 Task: Enable brightness threshold.
Action: Mouse moved to (118, 17)
Screenshot: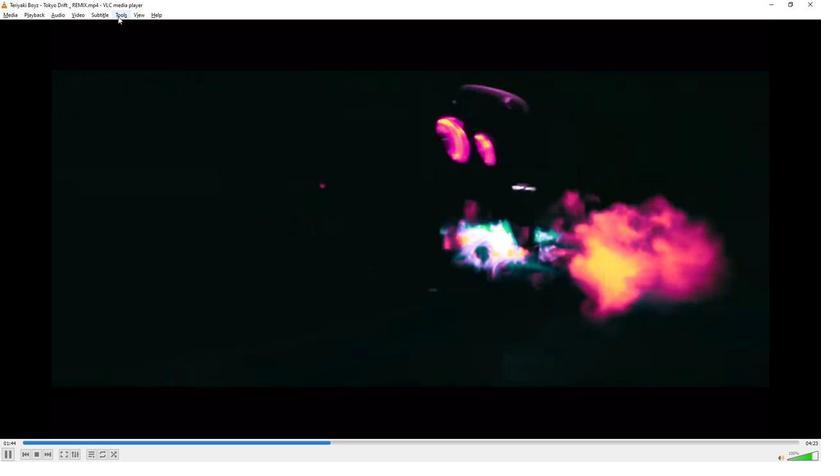 
Action: Mouse pressed left at (118, 17)
Screenshot: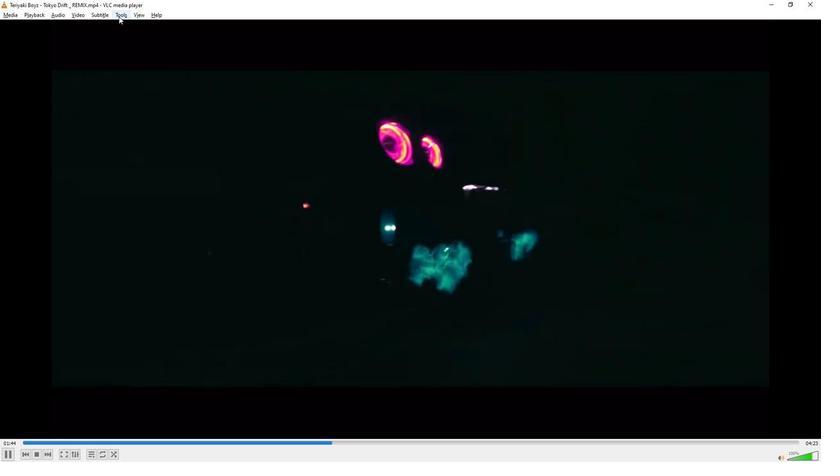 
Action: Mouse moved to (127, 24)
Screenshot: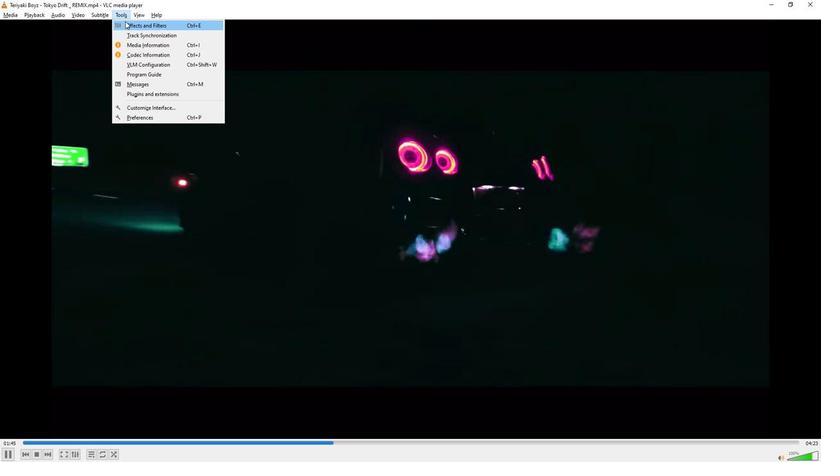 
Action: Mouse pressed left at (127, 24)
Screenshot: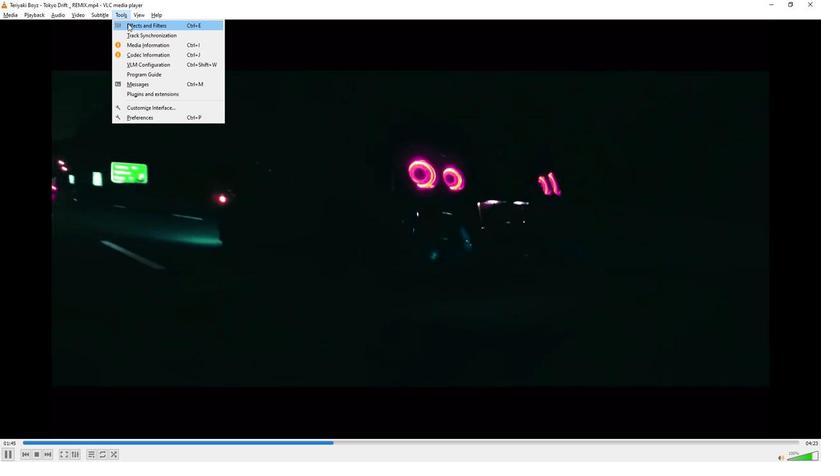 
Action: Mouse moved to (101, 70)
Screenshot: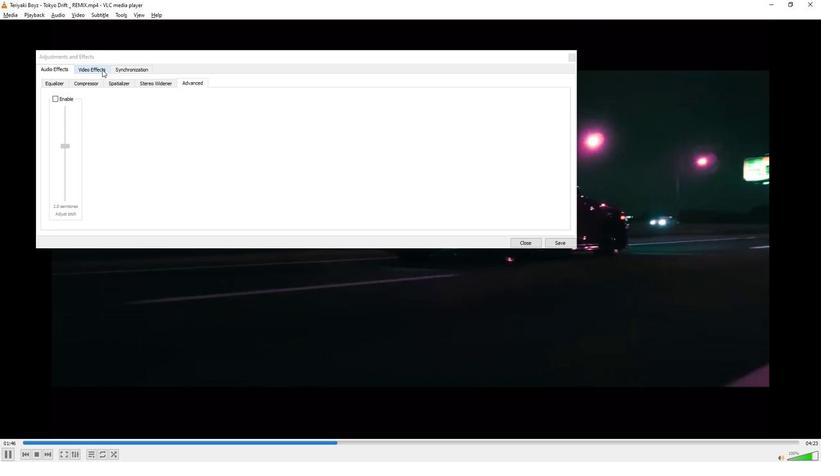 
Action: Mouse pressed left at (101, 70)
Screenshot: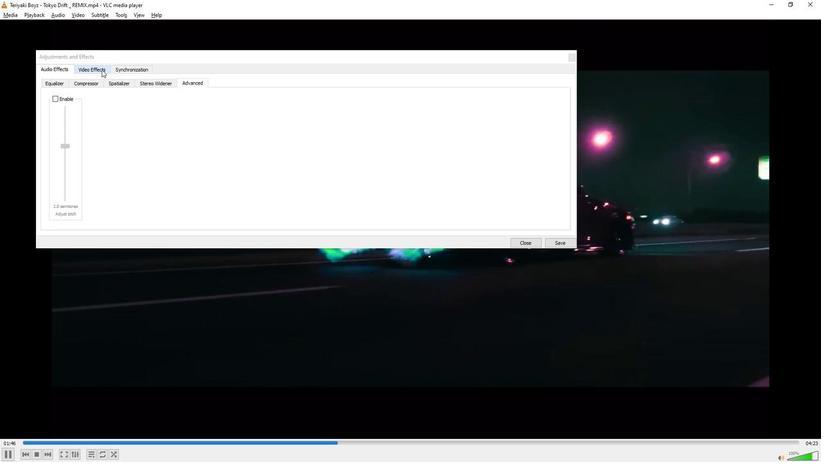 
Action: Mouse moved to (76, 150)
Screenshot: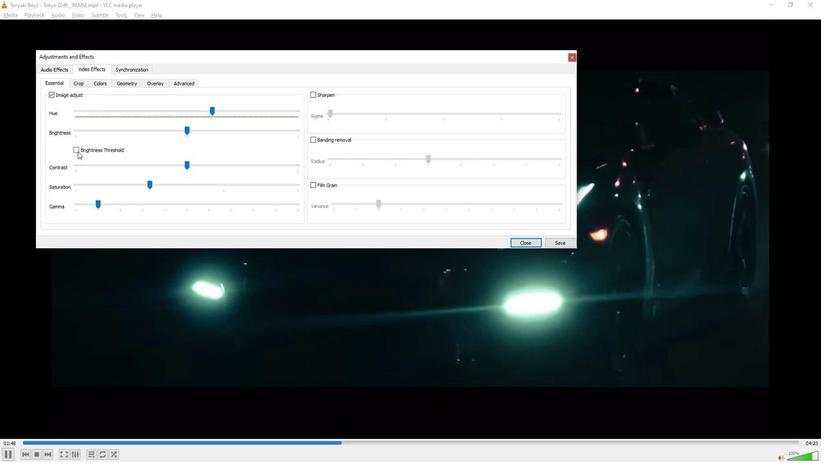 
Action: Mouse pressed left at (76, 150)
Screenshot: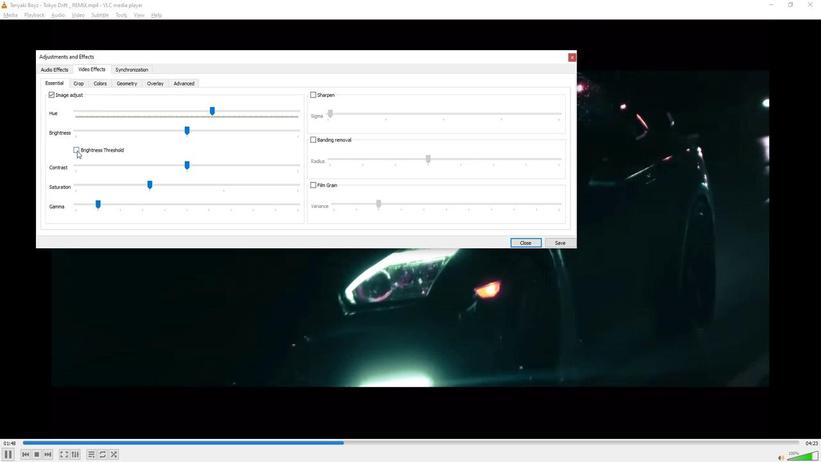 
Action: Mouse moved to (236, 306)
Screenshot: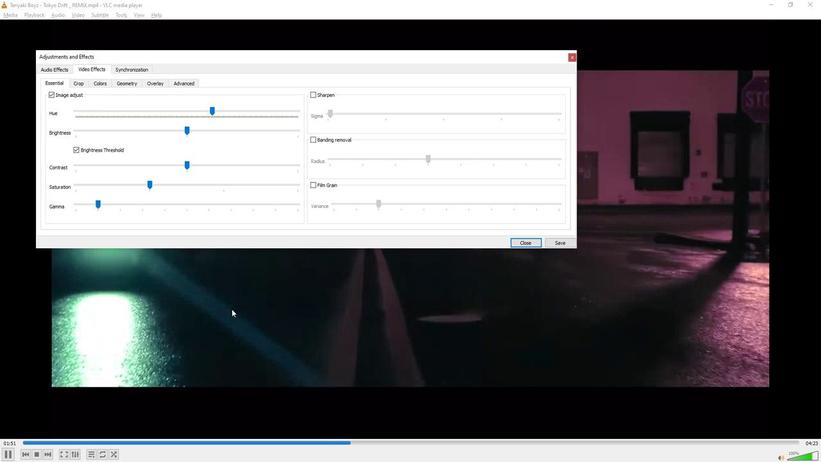 
